 Task: Create Workspace Corporate Housing Workspace description Organize and manage company events and activities. Workspace type Small Business
Action: Mouse moved to (302, 60)
Screenshot: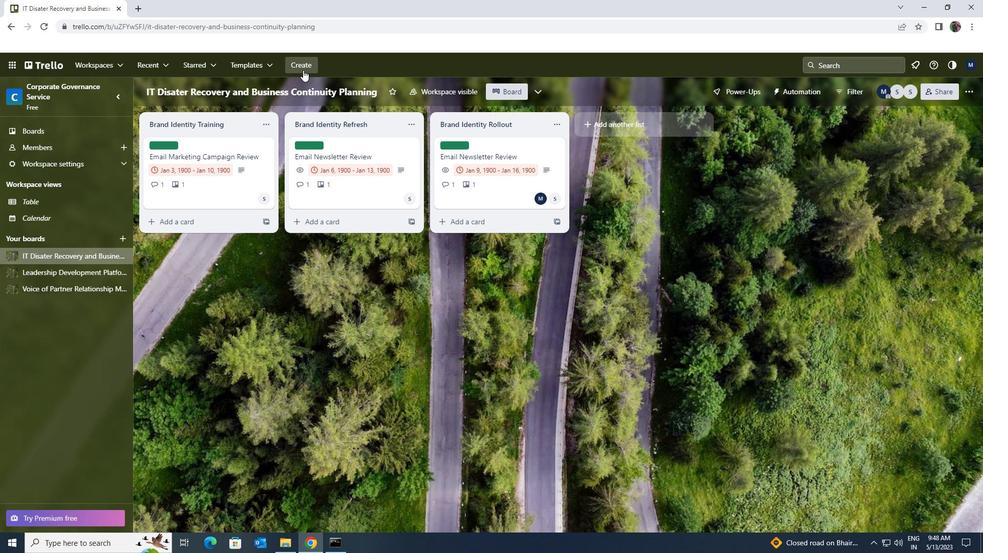 
Action: Mouse pressed left at (302, 60)
Screenshot: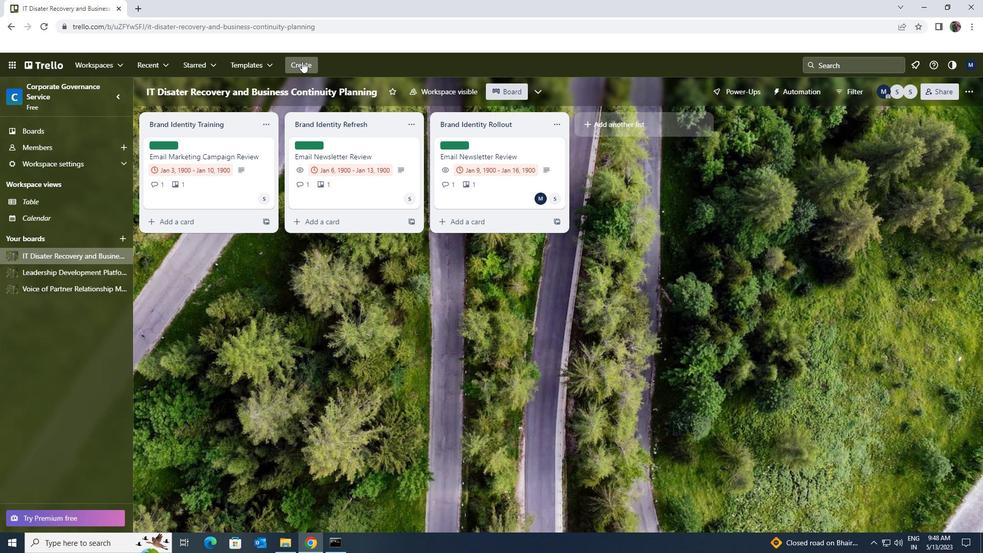 
Action: Mouse moved to (313, 173)
Screenshot: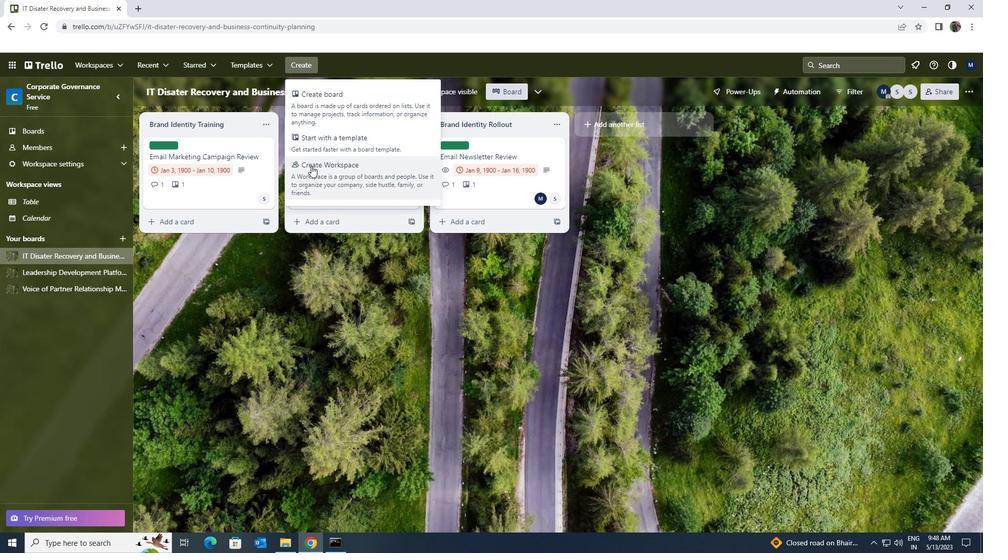
Action: Mouse pressed left at (313, 173)
Screenshot: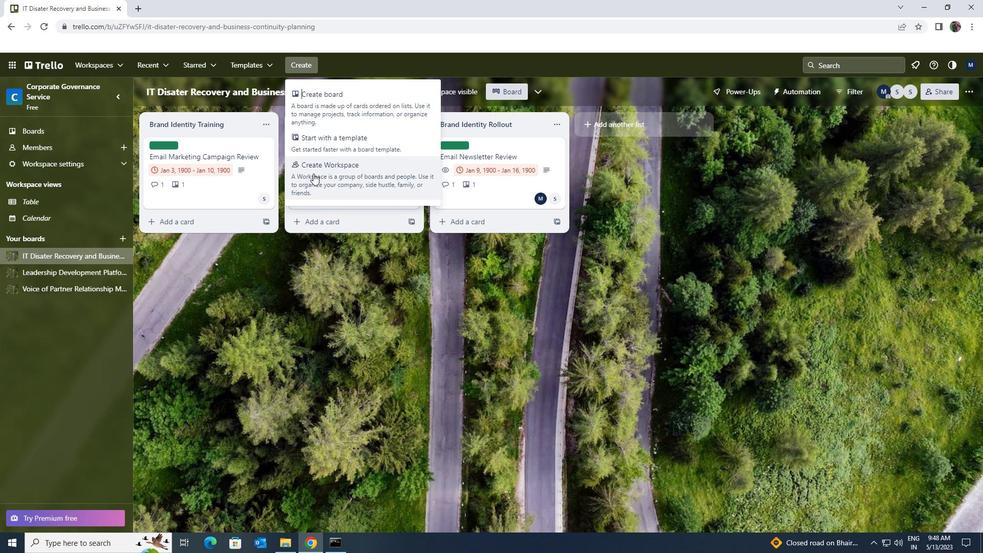
Action: Key pressed <Key.shift>CORPORATE<Key.space><Key.shift>HOUSING
Screenshot: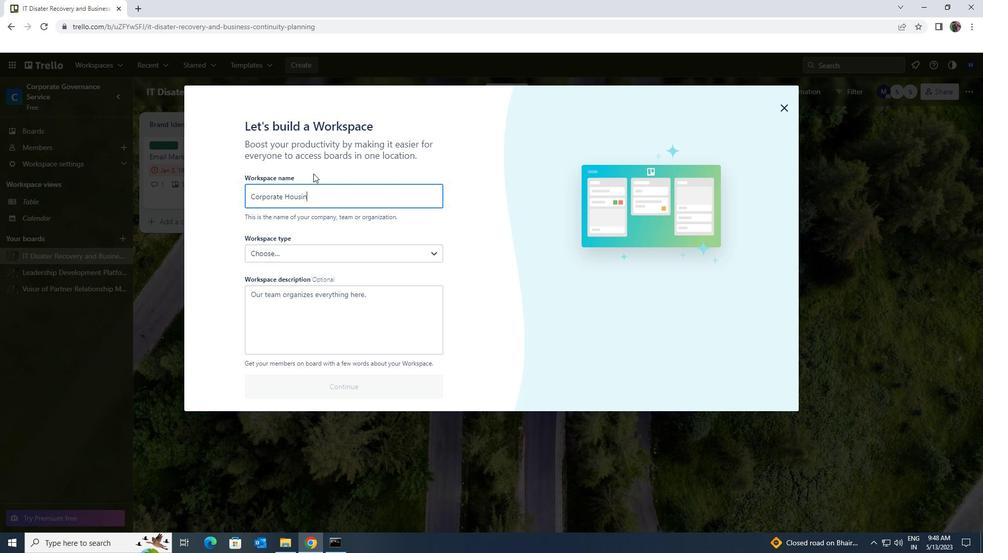
Action: Mouse moved to (328, 307)
Screenshot: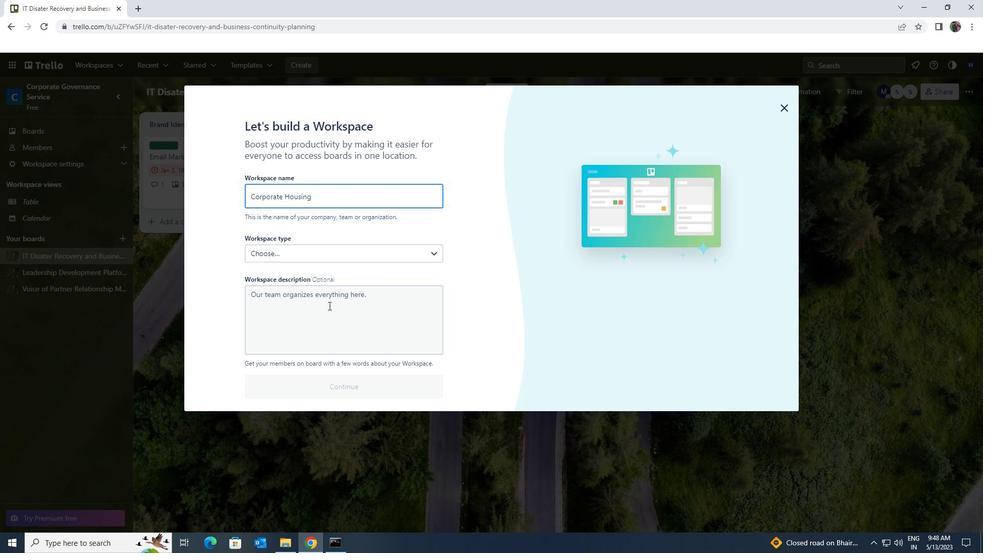 
Action: Mouse pressed left at (328, 307)
Screenshot: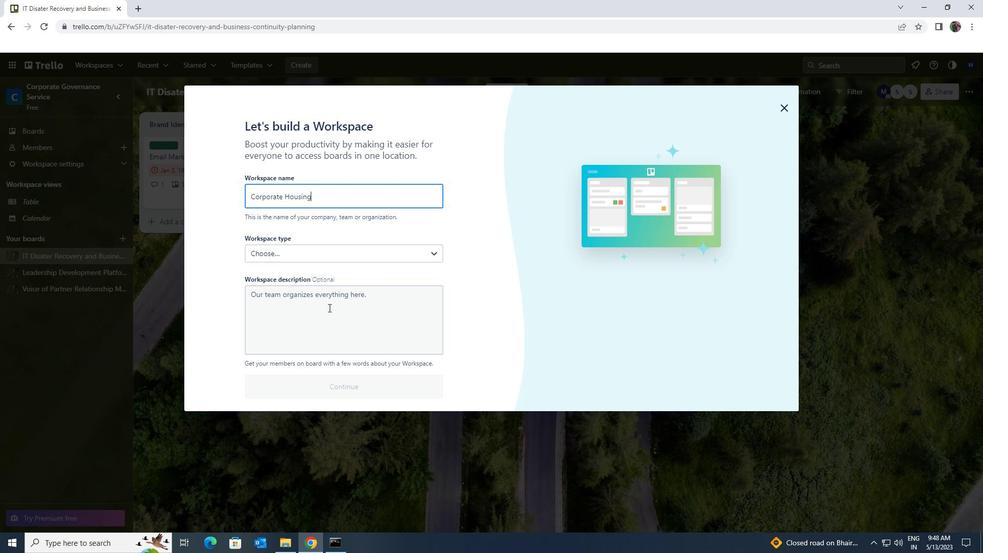 
Action: Key pressed <Key.shift><Key.shift><Key.shift><Key.shift><Key.shift><Key.shift><Key.shift><Key.shift>ORGANIZE<Key.space>AND<Key.space>MANAGE<Key.space>COMPANY<Key.space>EVENTS<Key.space>AND<Key.space>ACTIVIES<Key.backspace><Key.backspace><Key.backspace><Key.backspace>VITIES
Screenshot: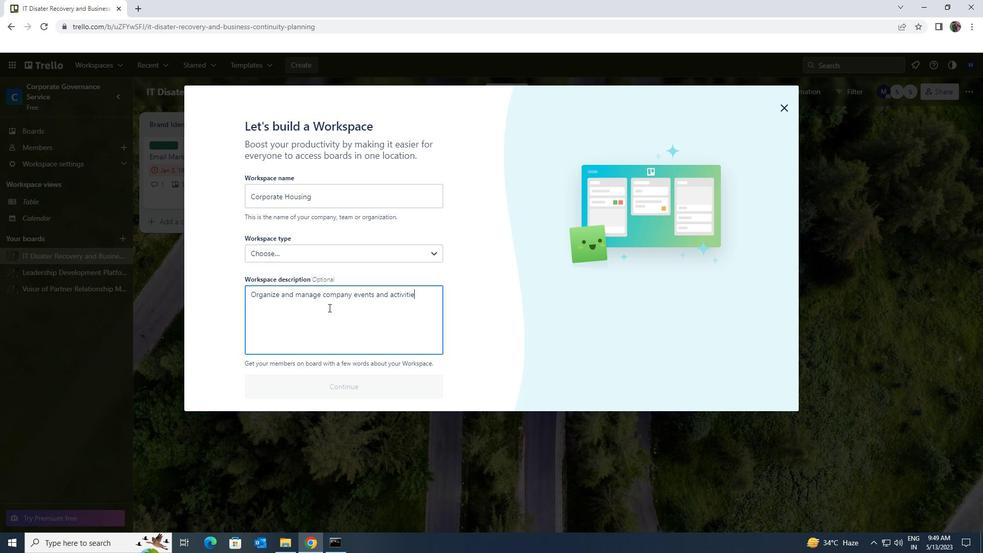 
Action: Mouse moved to (433, 254)
Screenshot: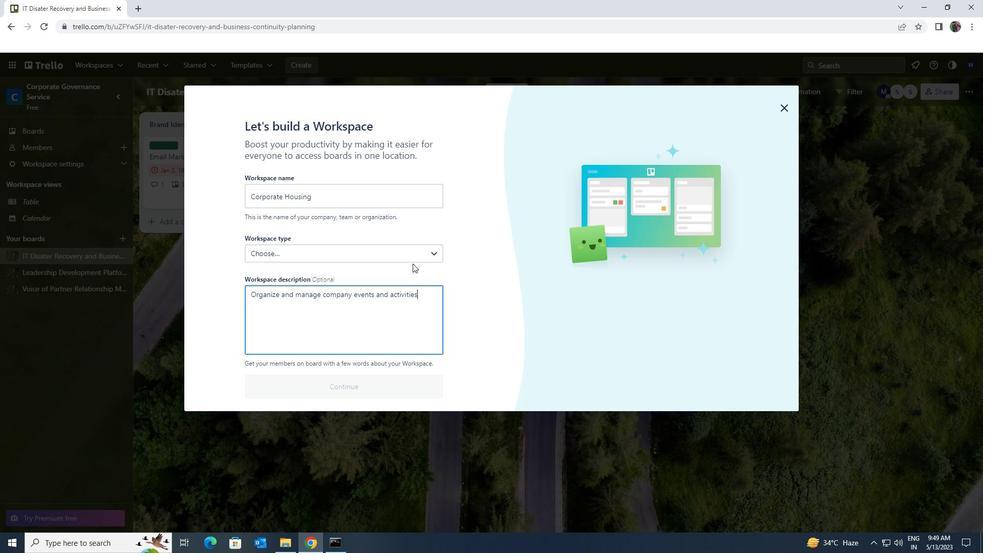 
Action: Mouse pressed left at (433, 254)
Screenshot: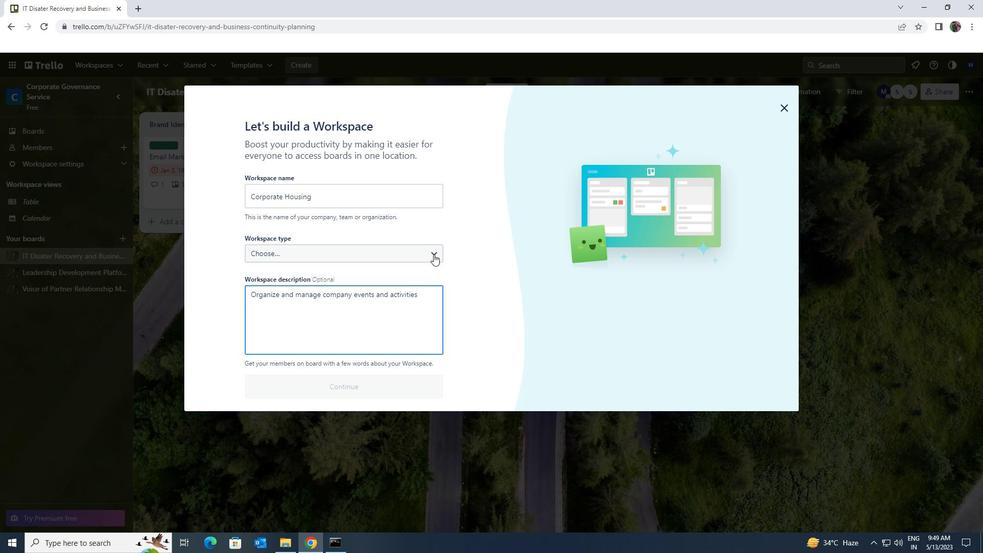 
Action: Mouse moved to (373, 280)
Screenshot: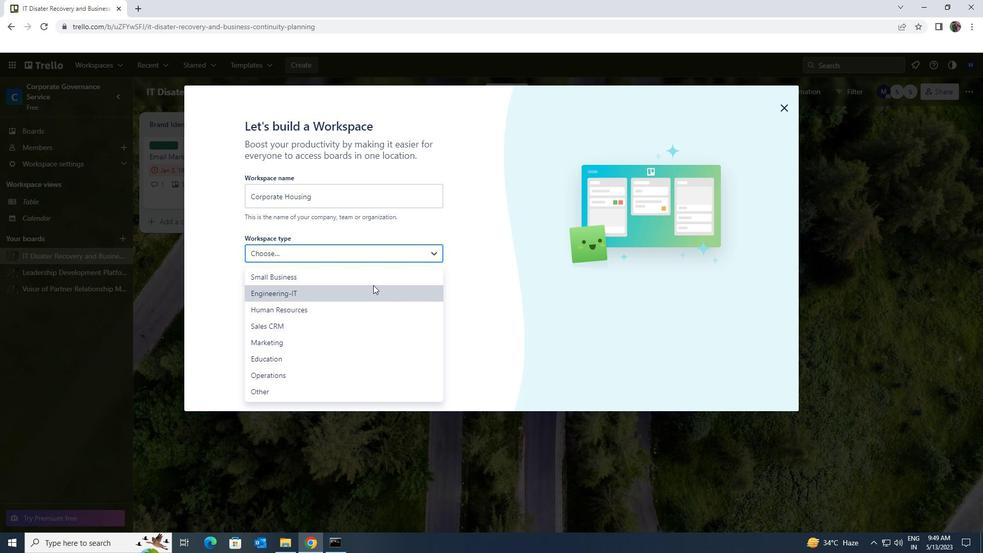 
Action: Mouse pressed left at (373, 280)
Screenshot: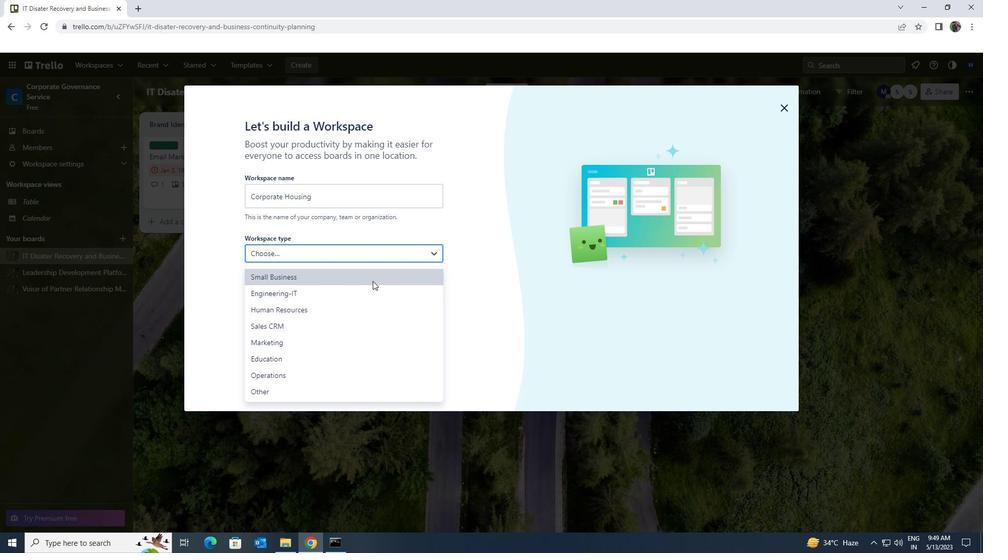 
Action: Mouse moved to (367, 392)
Screenshot: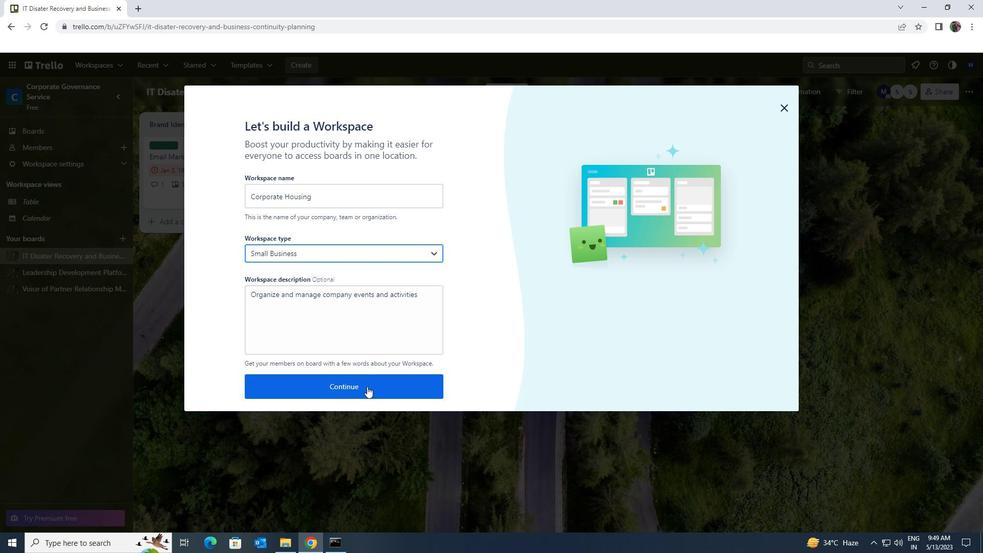 
Action: Mouse pressed left at (367, 392)
Screenshot: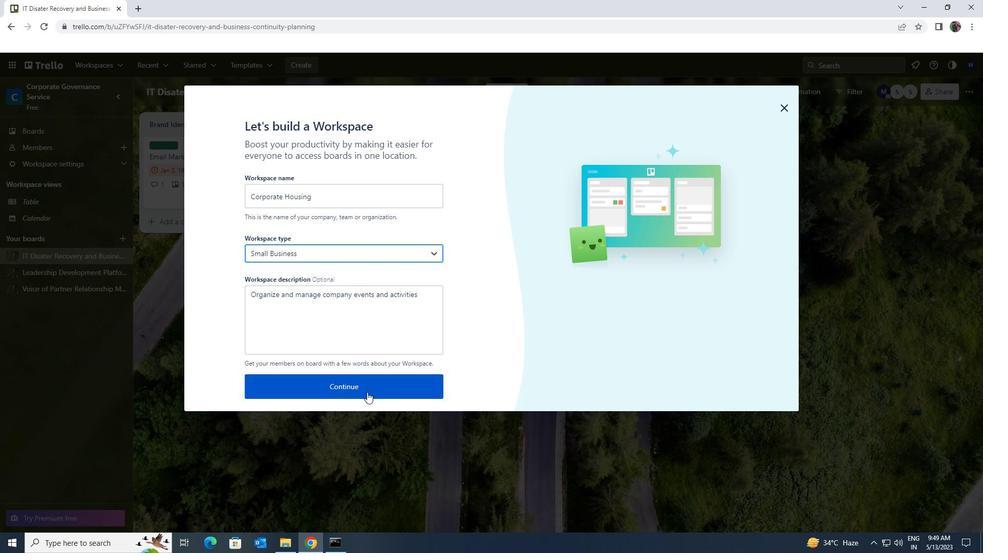 
